Task: Look for products from Follow Your Heart only.
Action: Mouse pressed left at (20, 84)
Screenshot: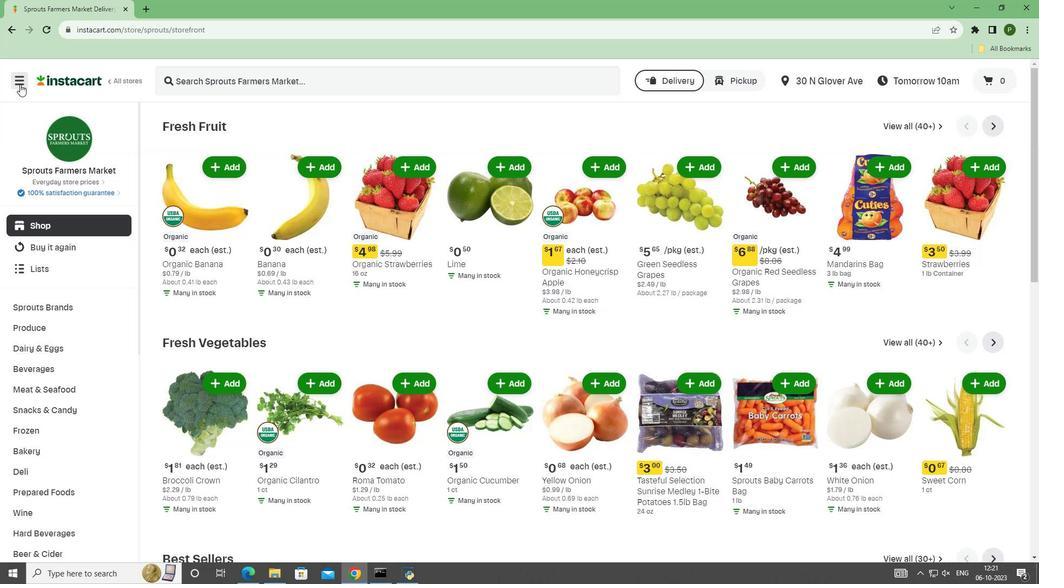 
Action: Mouse moved to (44, 280)
Screenshot: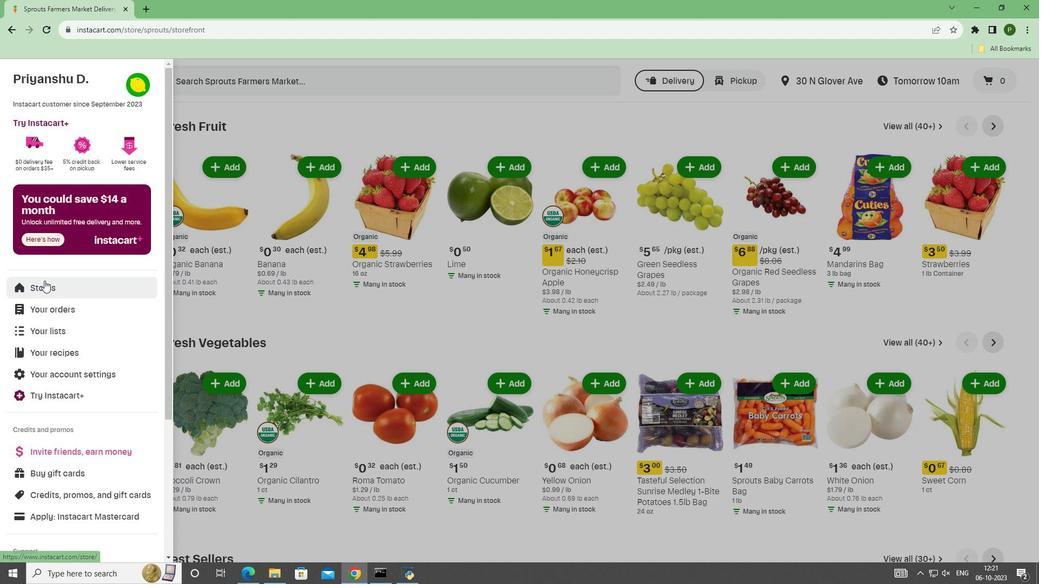 
Action: Mouse pressed left at (44, 280)
Screenshot: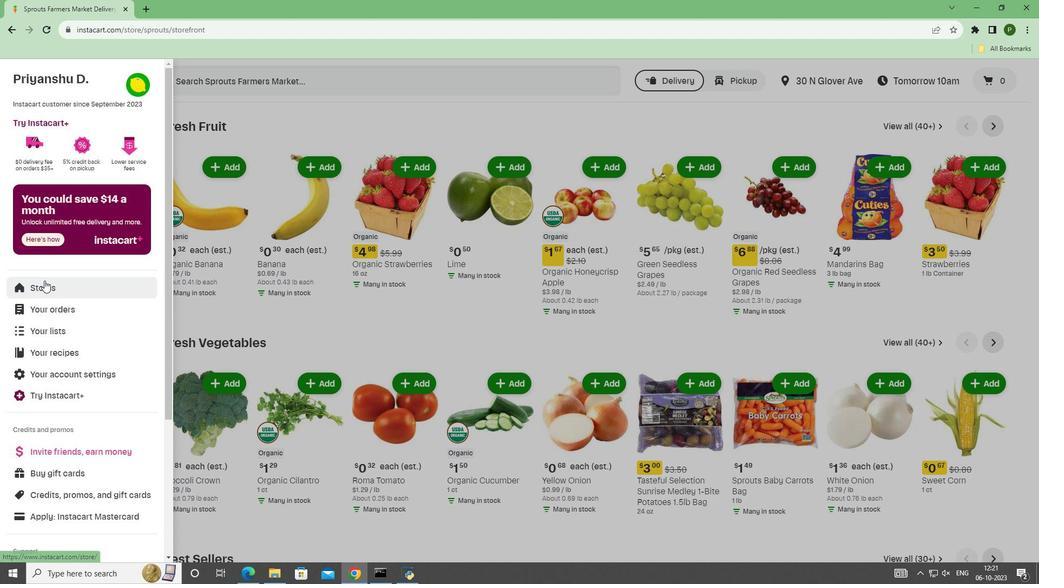 
Action: Mouse moved to (261, 117)
Screenshot: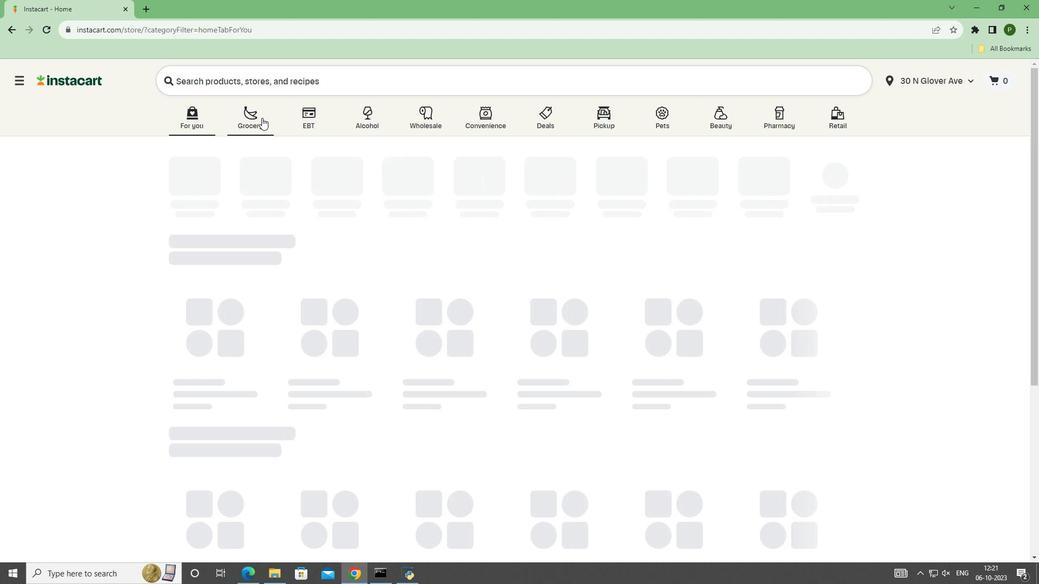 
Action: Mouse pressed left at (261, 117)
Screenshot: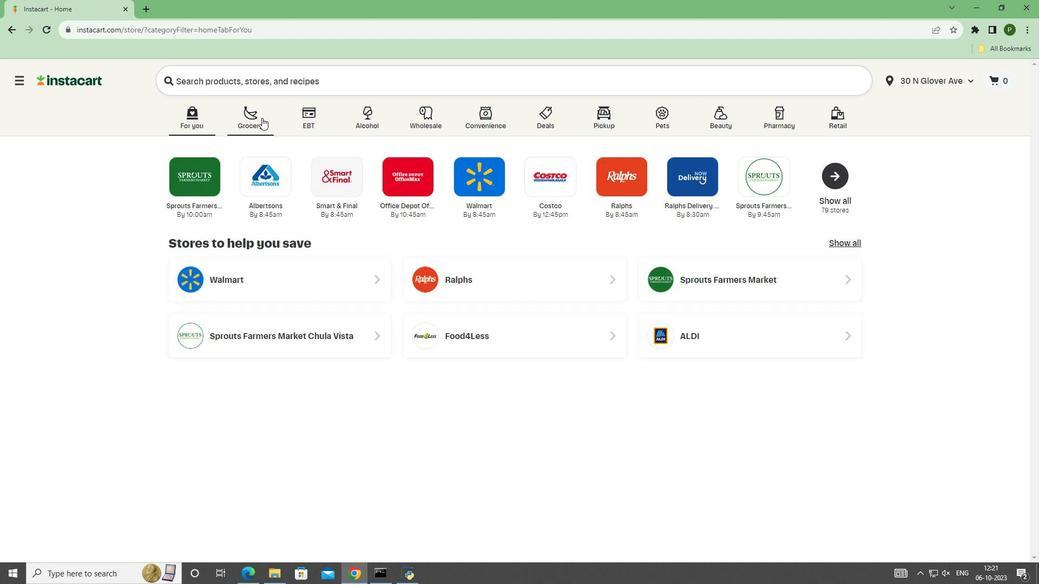 
Action: Mouse moved to (660, 250)
Screenshot: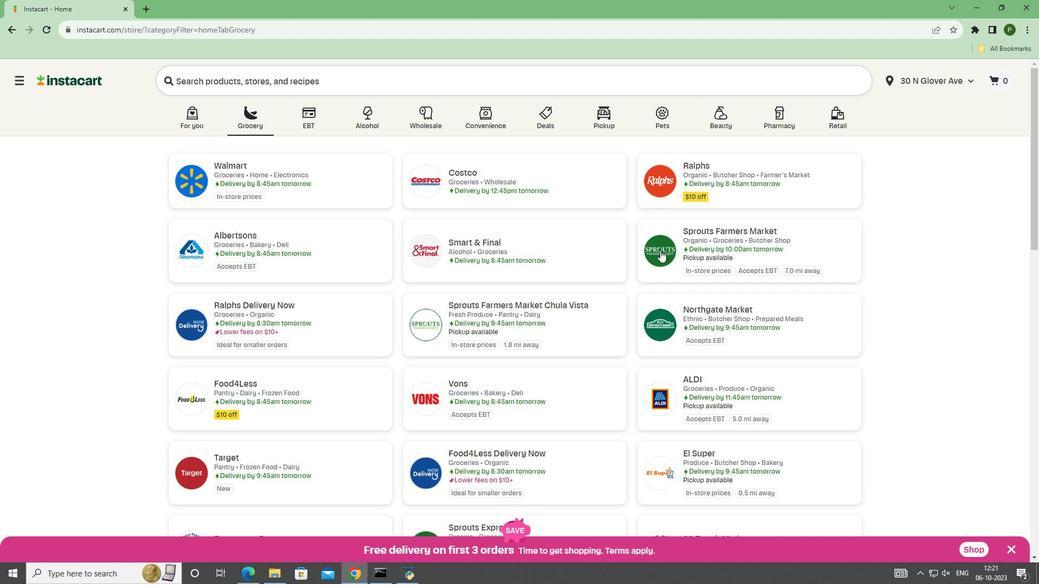 
Action: Mouse pressed left at (660, 250)
Screenshot: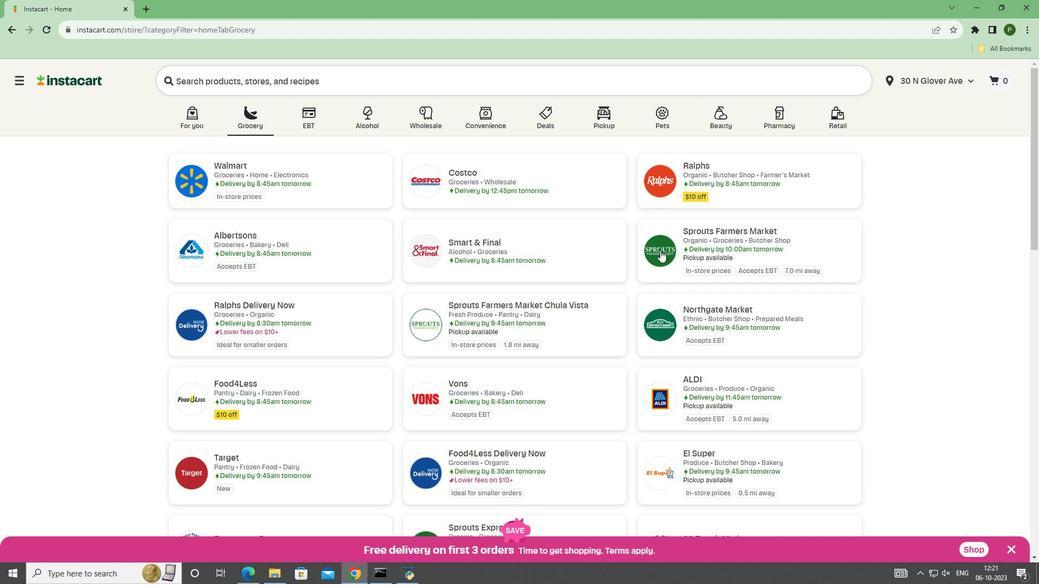 
Action: Mouse moved to (53, 351)
Screenshot: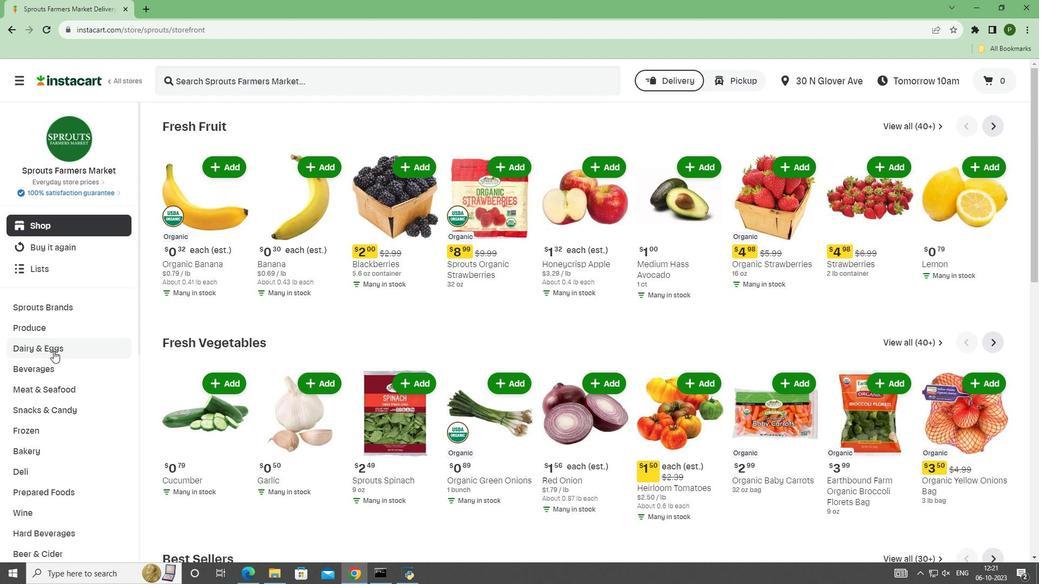 
Action: Mouse pressed left at (53, 351)
Screenshot: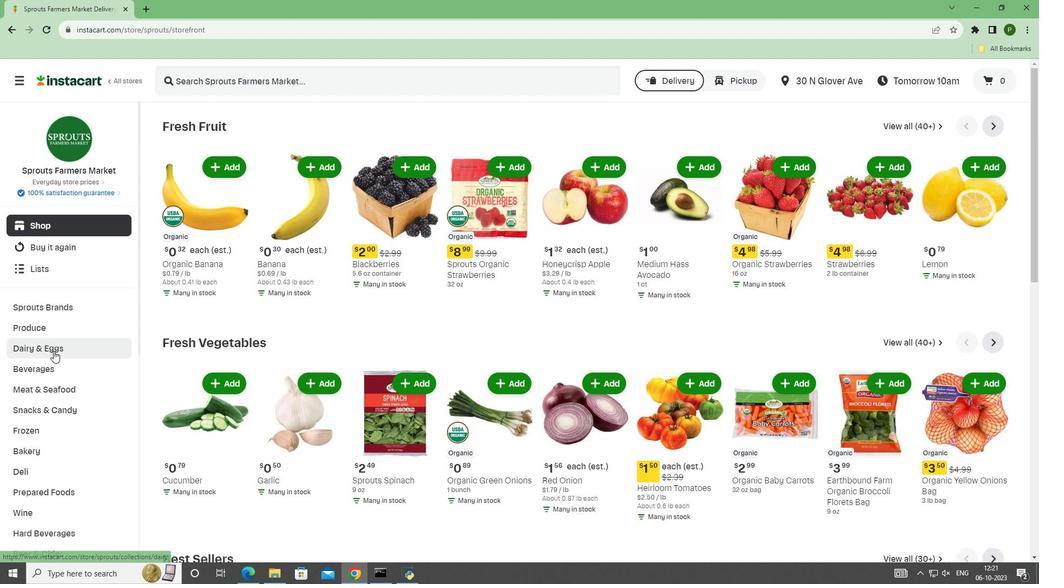
Action: Mouse moved to (41, 393)
Screenshot: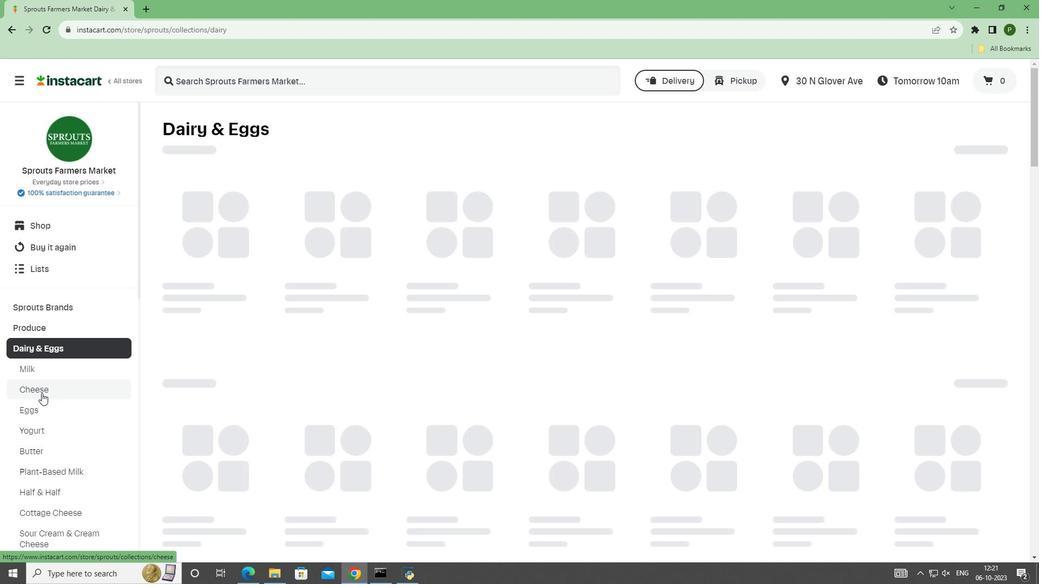 
Action: Mouse pressed left at (41, 393)
Screenshot: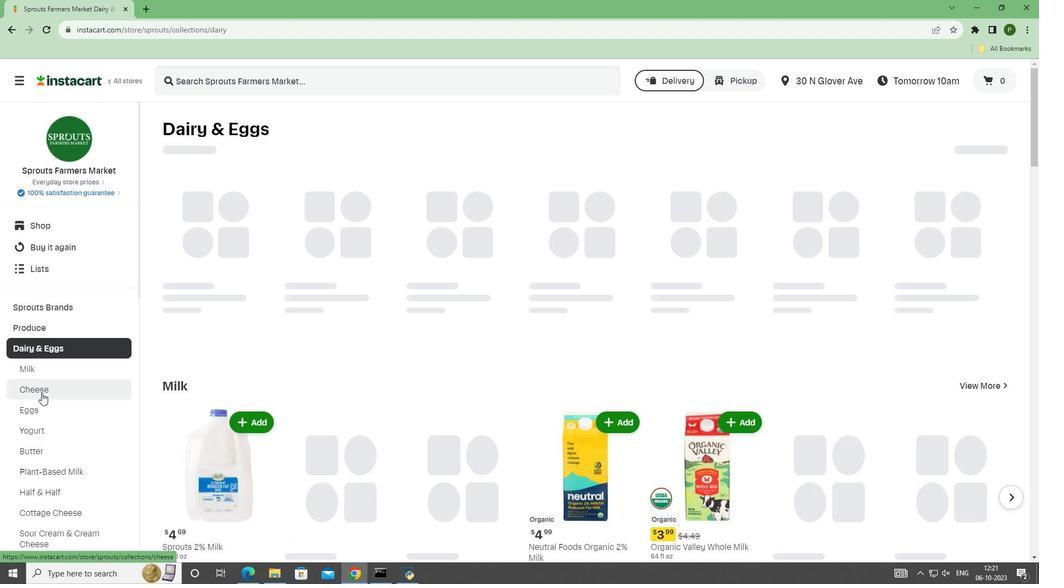 
Action: Mouse moved to (357, 231)
Screenshot: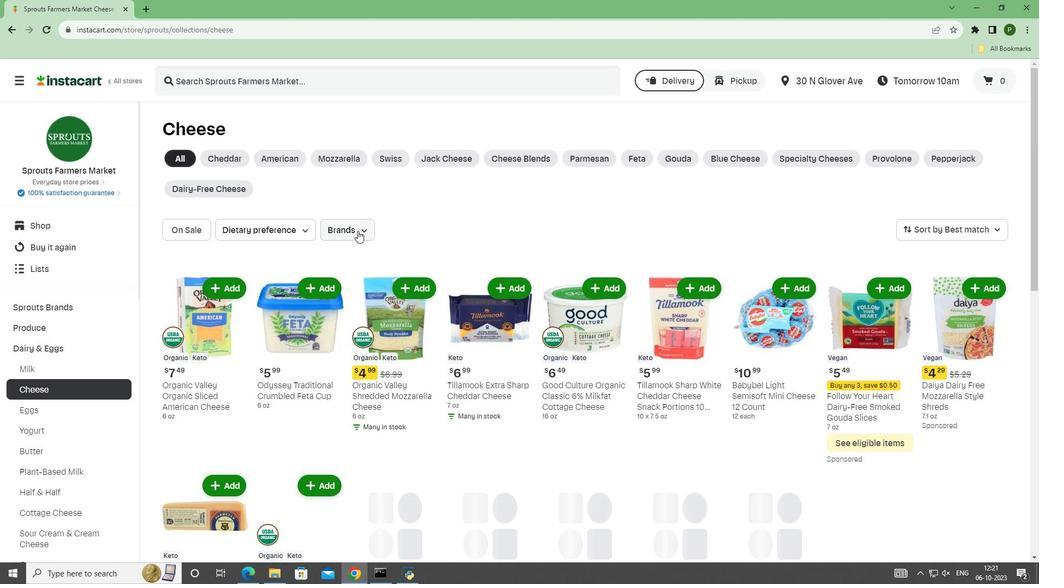 
Action: Mouse pressed left at (357, 231)
Screenshot: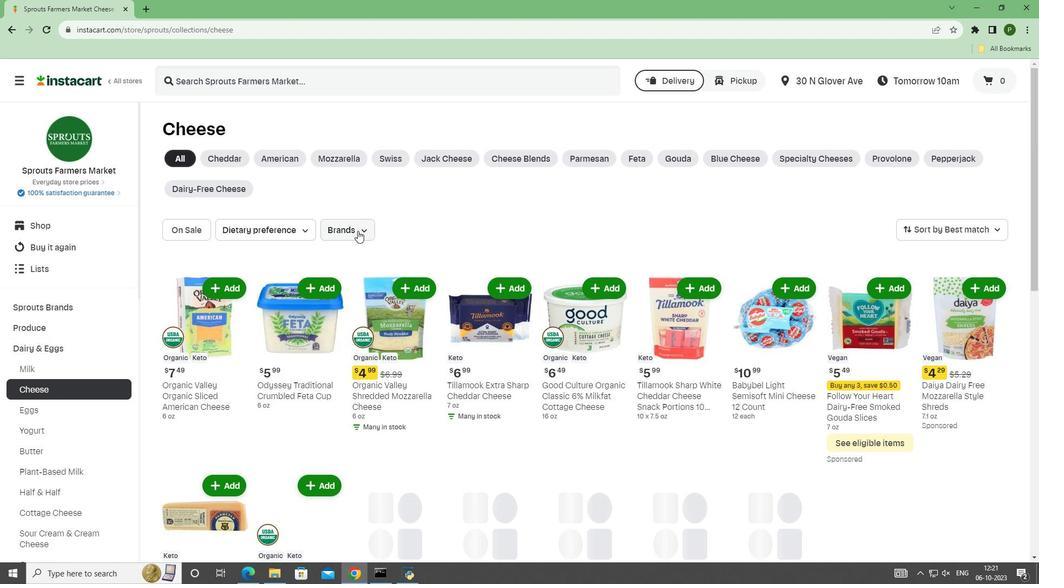 
Action: Mouse moved to (366, 329)
Screenshot: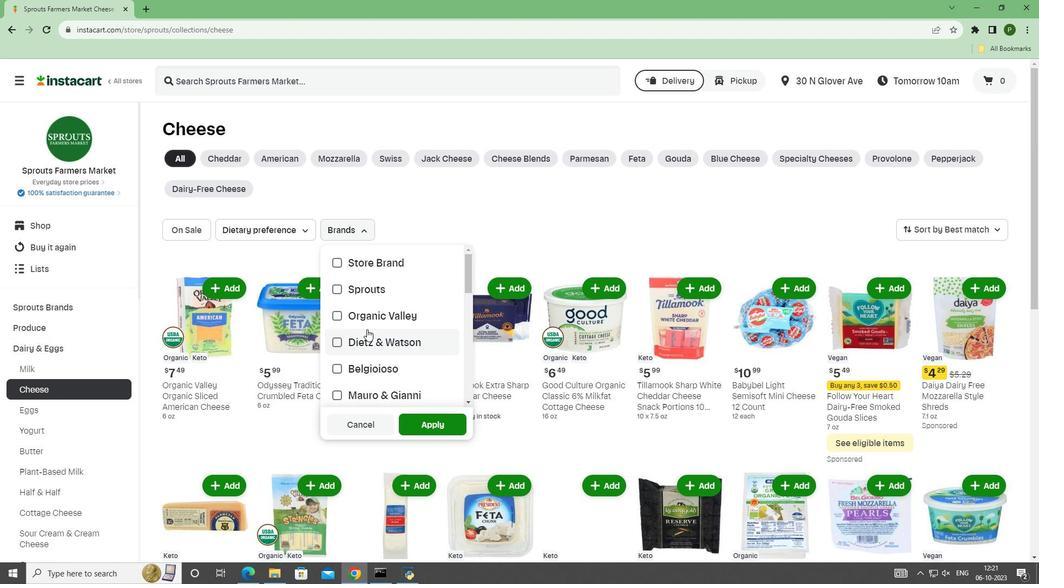 
Action: Mouse scrolled (366, 329) with delta (0, 0)
Screenshot: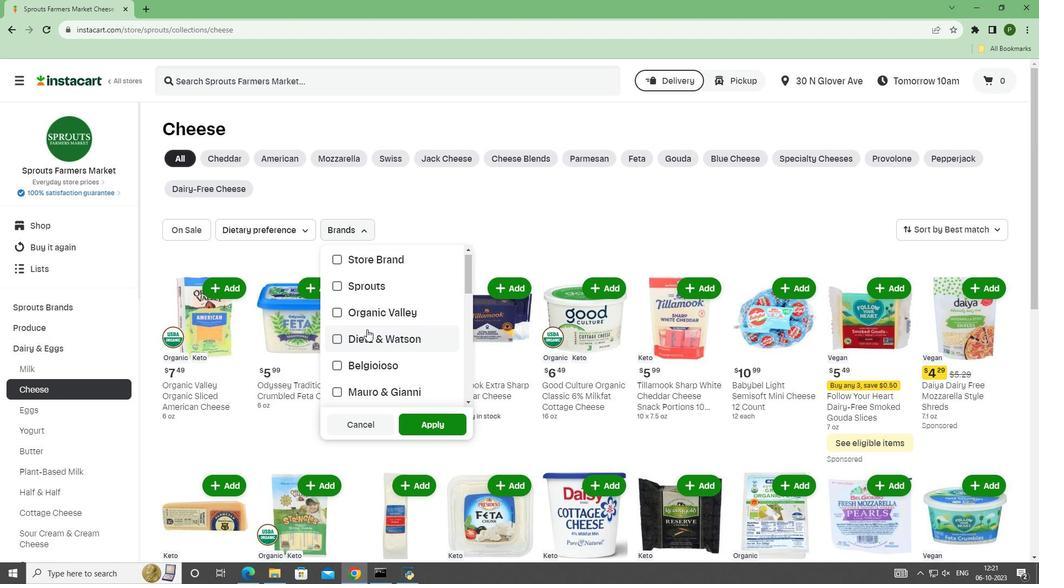
Action: Mouse scrolled (366, 329) with delta (0, 0)
Screenshot: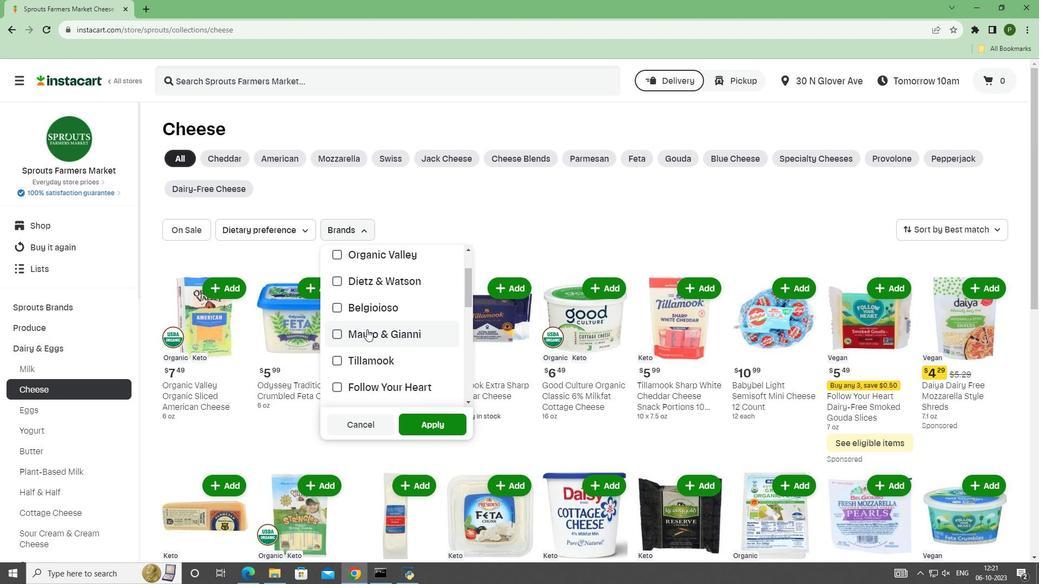 
Action: Mouse moved to (367, 337)
Screenshot: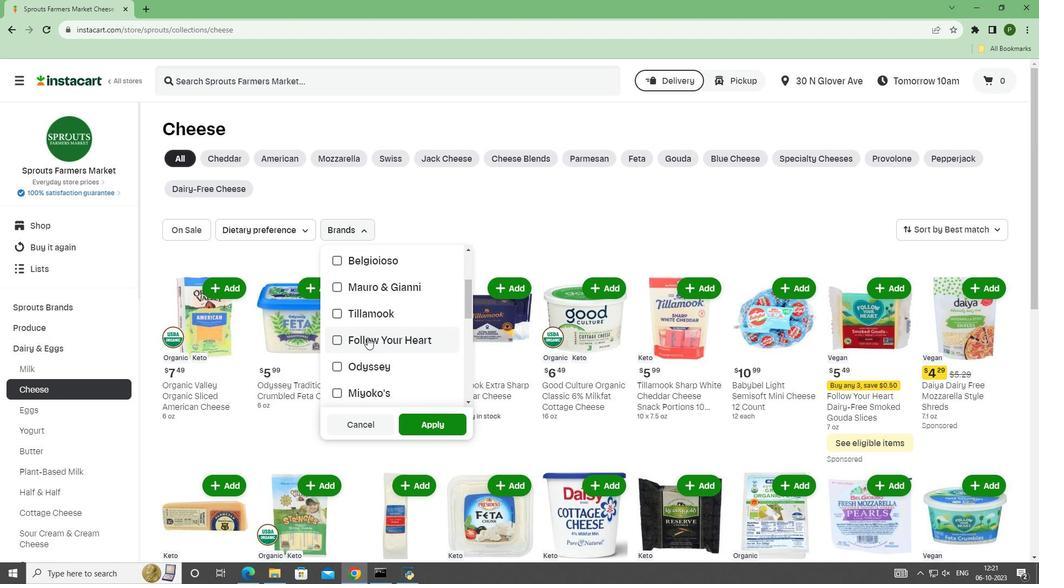
Action: Mouse pressed left at (367, 337)
Screenshot: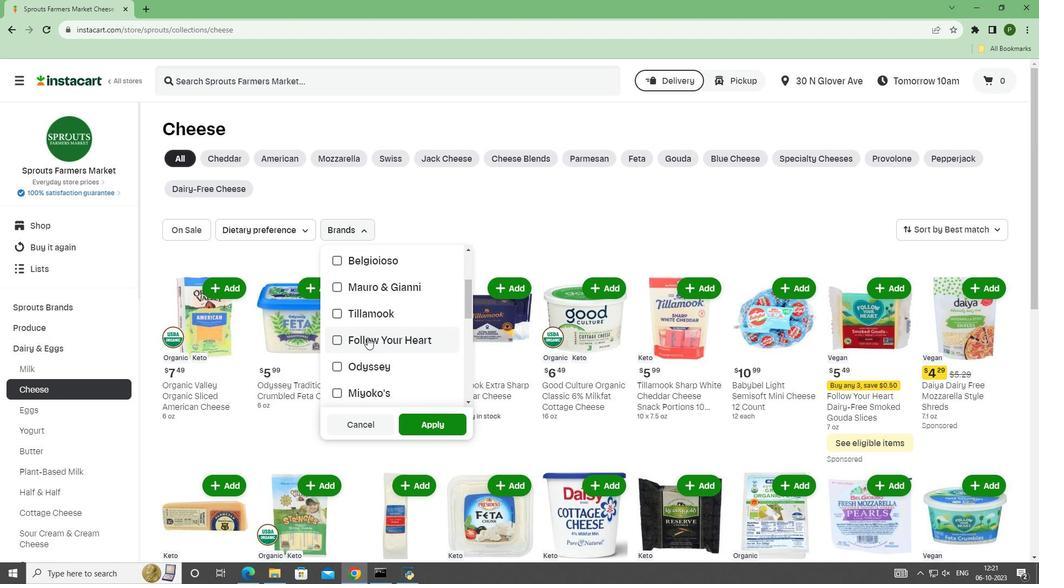 
Action: Mouse moved to (431, 422)
Screenshot: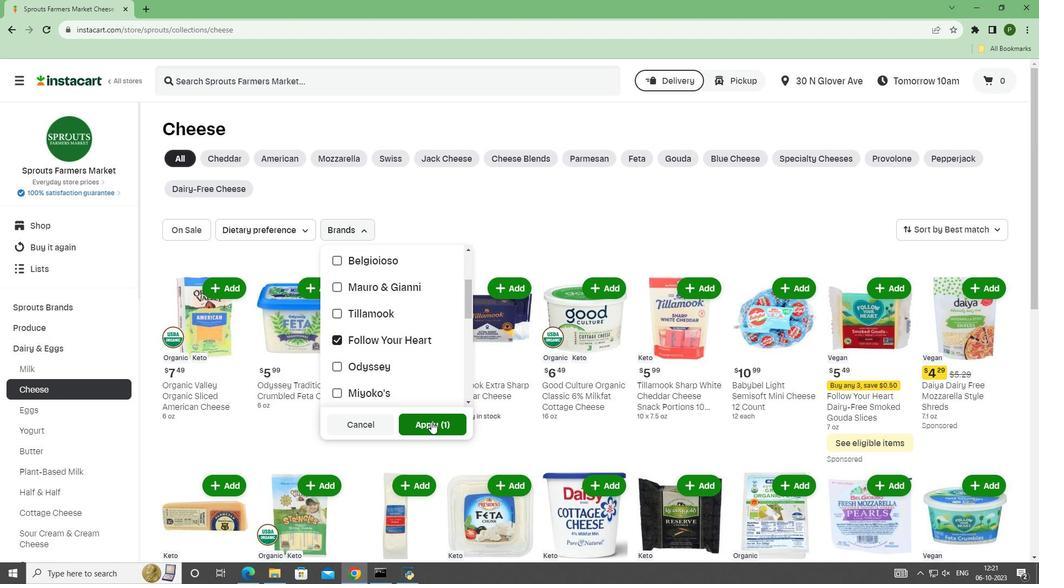 
Action: Mouse pressed left at (431, 422)
Screenshot: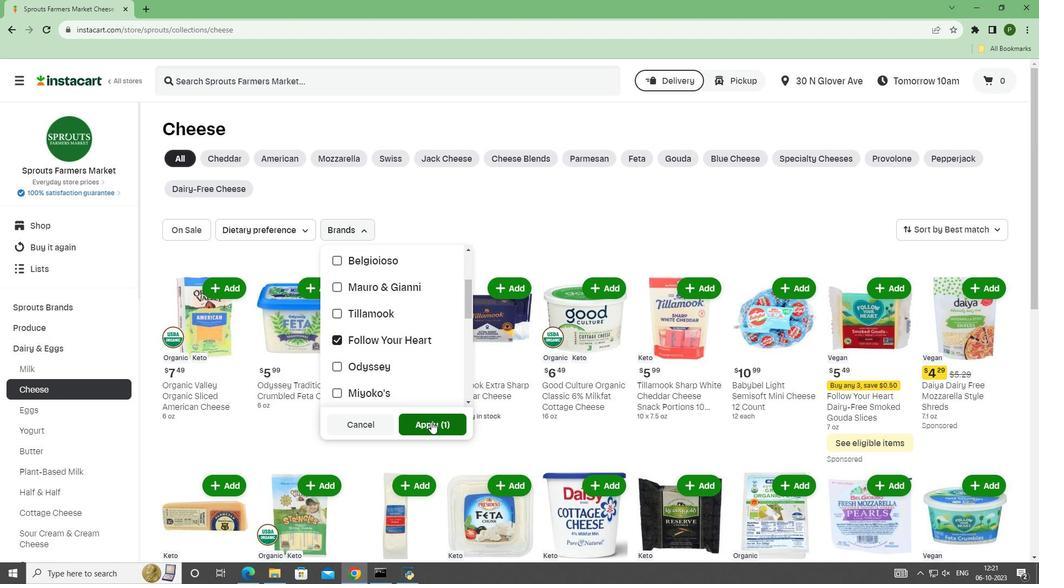 
Action: Mouse moved to (582, 502)
Screenshot: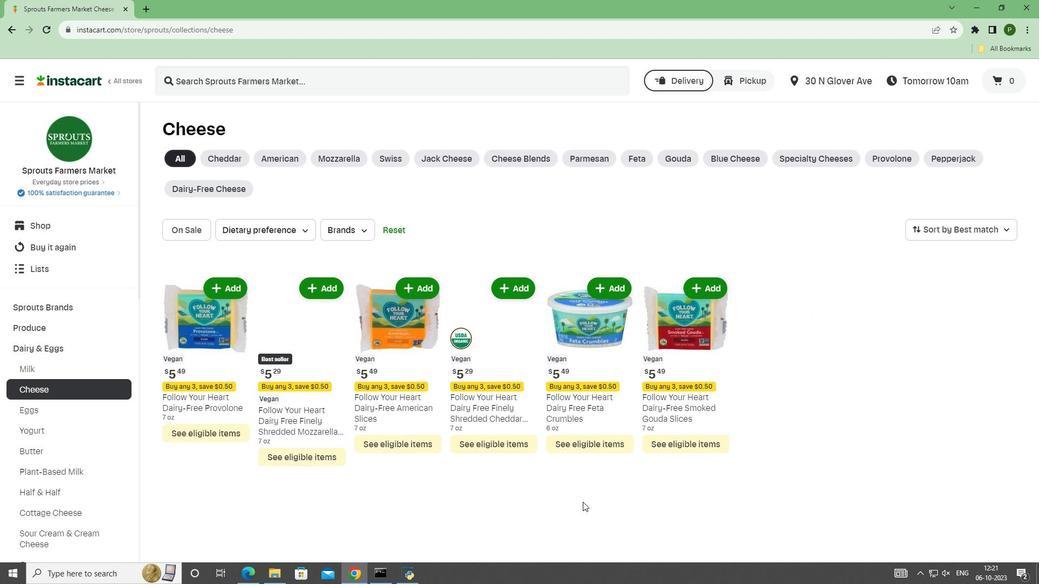 
